 Task: Make in the project CometTech an epic 'Performance Improvements'. Create in the project CometTech an epic 'Data Analytics Implementation'. Add in the project CometTech an epic 'Agile Process Implementation'
Action: Mouse moved to (166, 45)
Screenshot: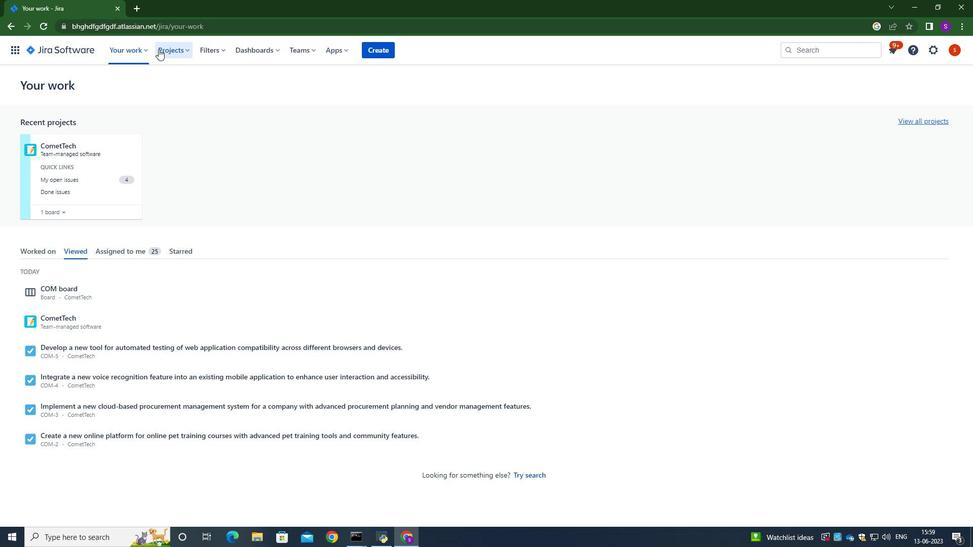 
Action: Mouse pressed left at (166, 45)
Screenshot: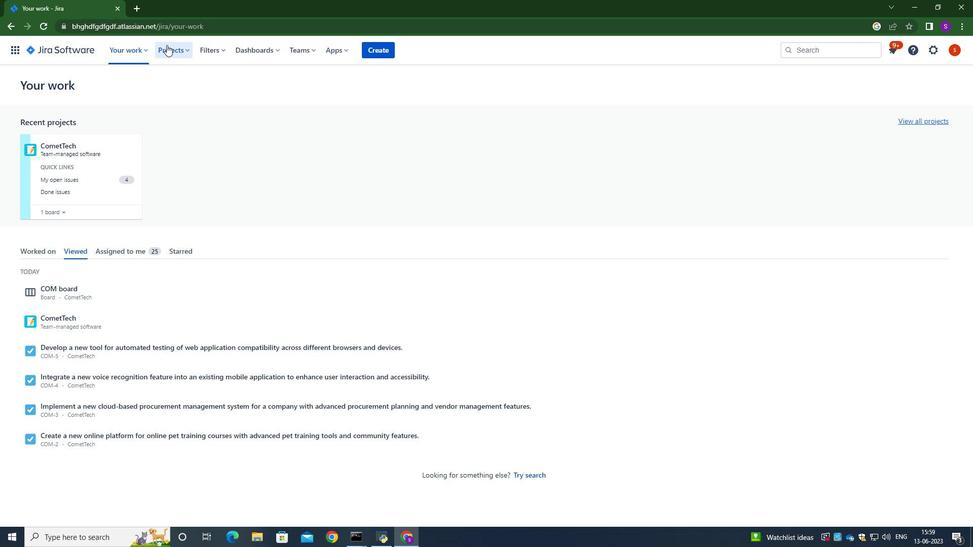 
Action: Mouse moved to (166, 99)
Screenshot: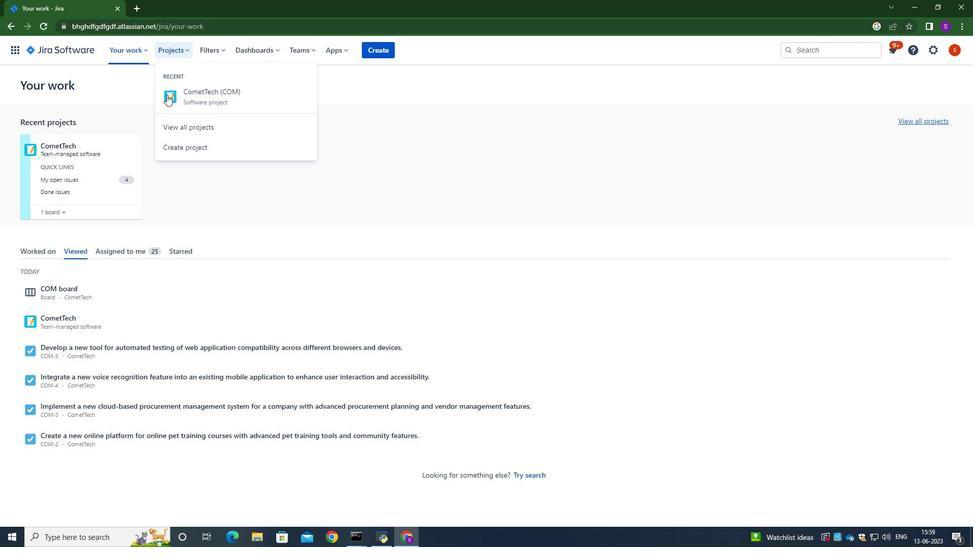 
Action: Mouse pressed left at (166, 99)
Screenshot: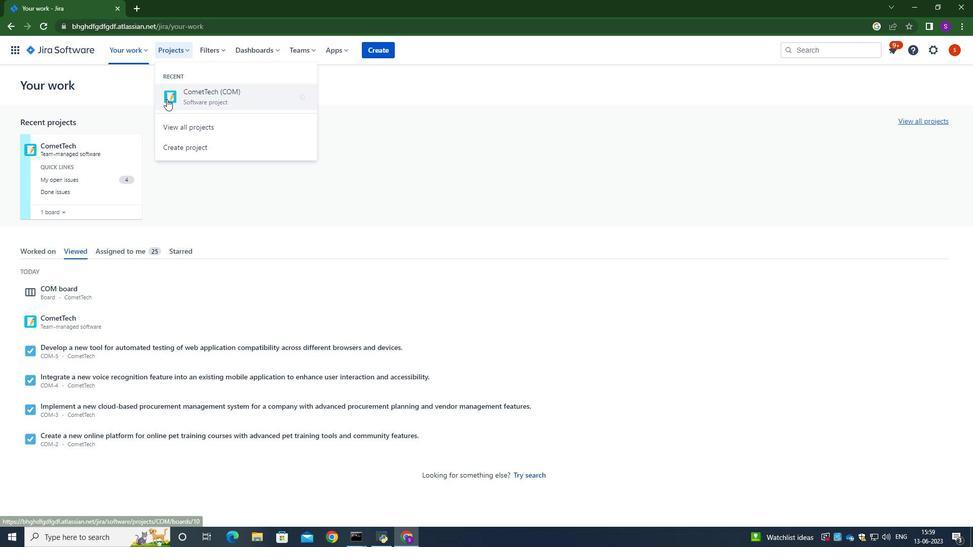 
Action: Mouse moved to (50, 150)
Screenshot: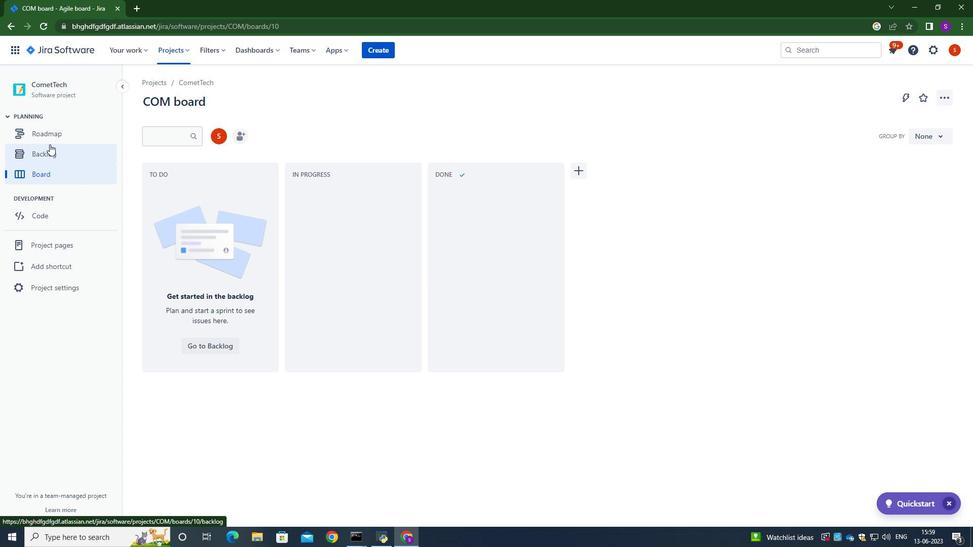 
Action: Mouse pressed left at (50, 150)
Screenshot: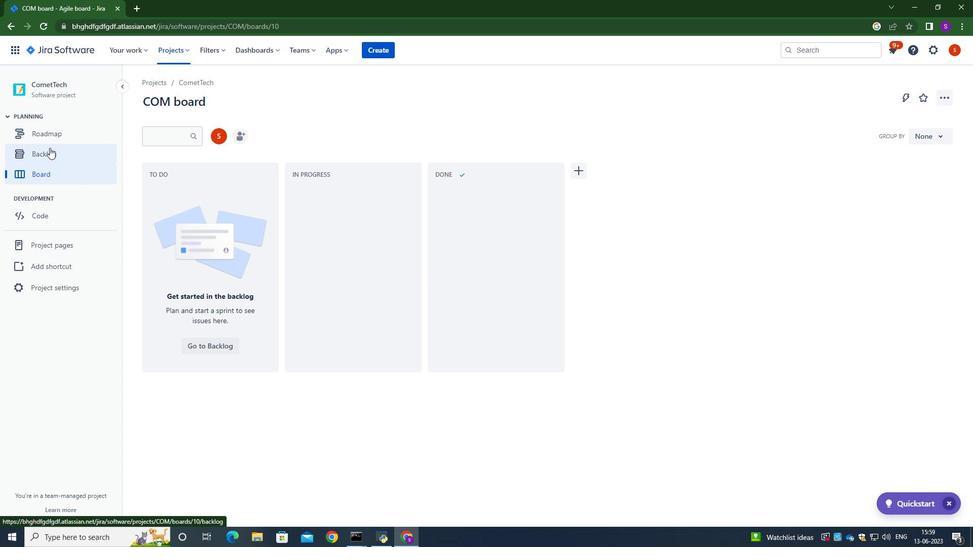 
Action: Mouse moved to (281, 129)
Screenshot: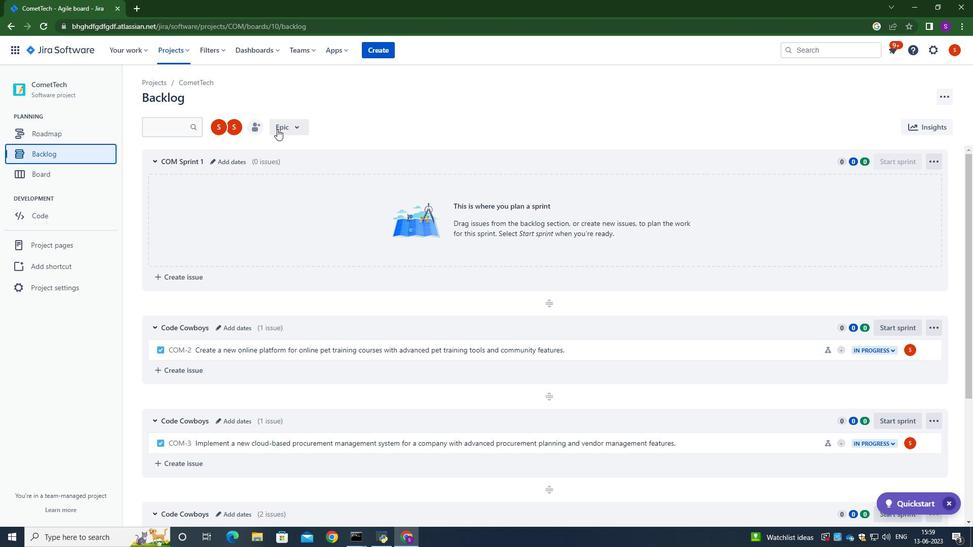 
Action: Mouse pressed left at (281, 129)
Screenshot: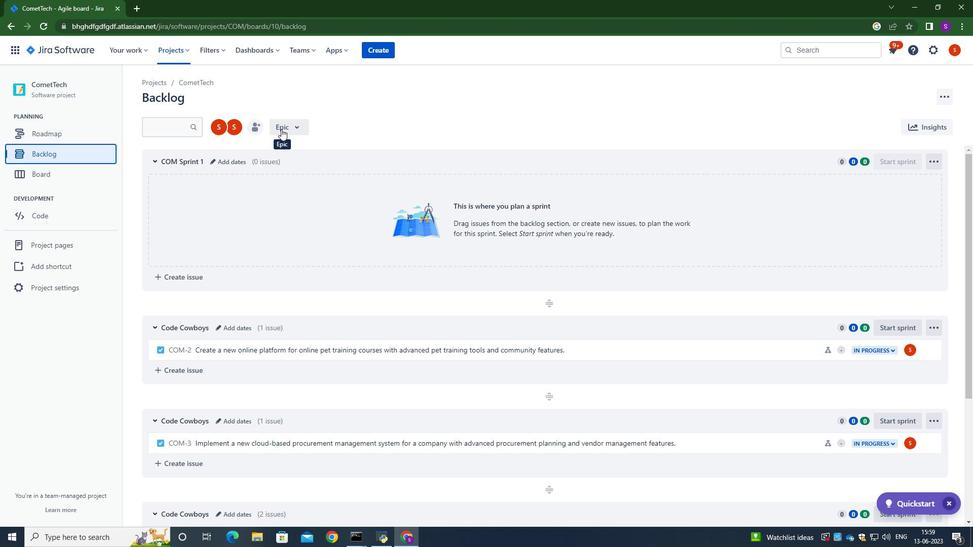 
Action: Mouse moved to (286, 192)
Screenshot: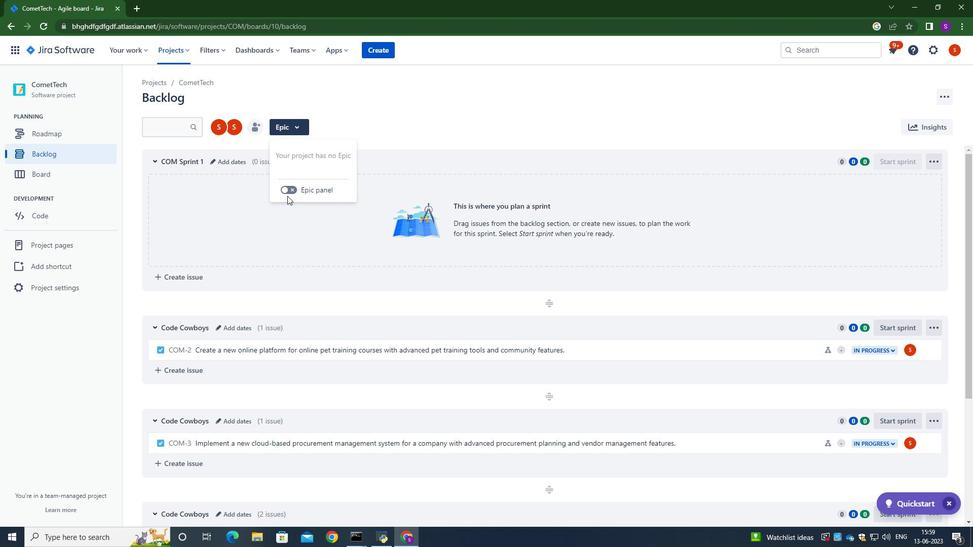
Action: Mouse pressed left at (286, 192)
Screenshot: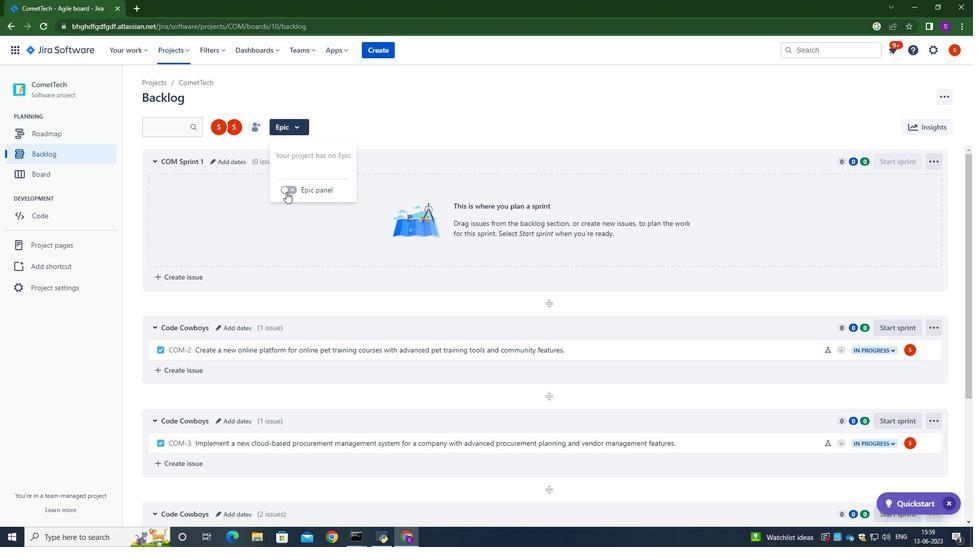 
Action: Mouse moved to (216, 349)
Screenshot: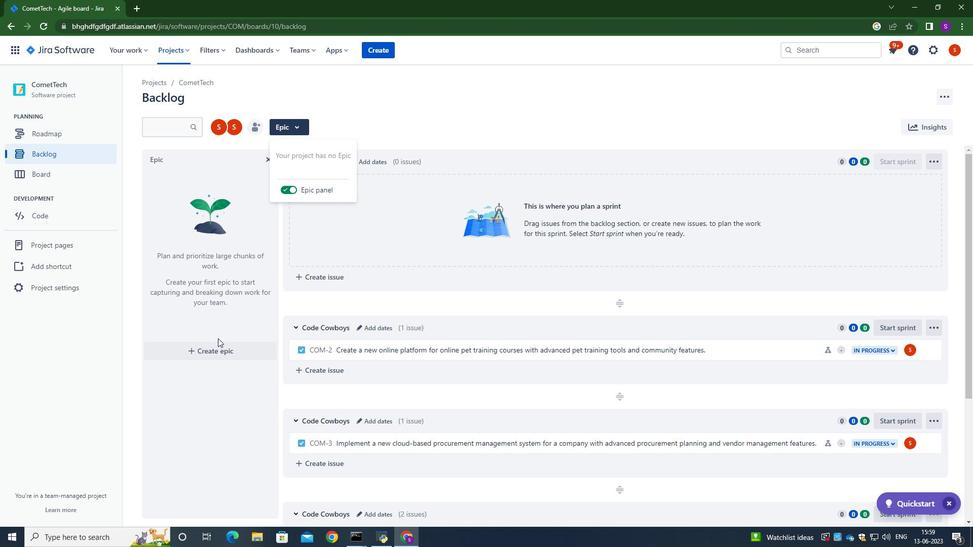 
Action: Mouse pressed left at (216, 349)
Screenshot: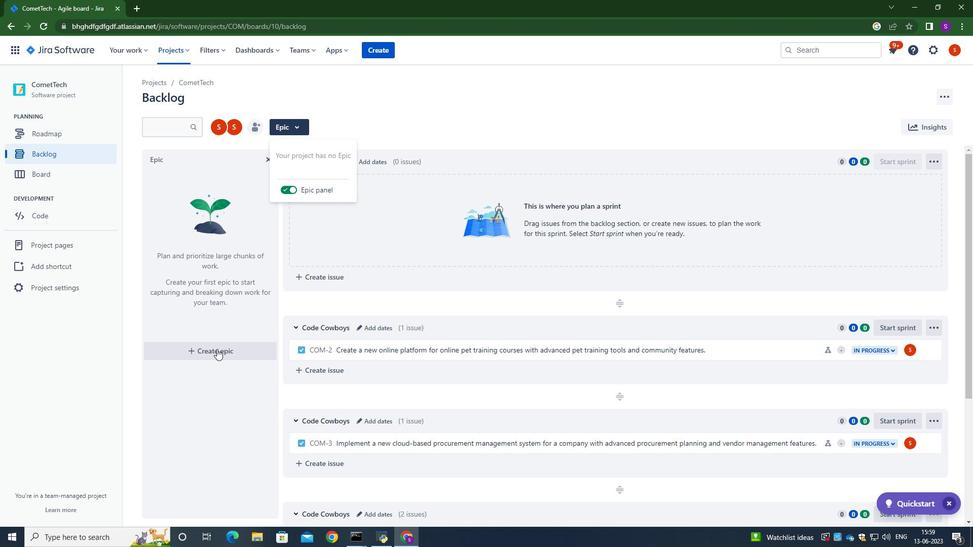 
Action: Mouse moved to (189, 349)
Screenshot: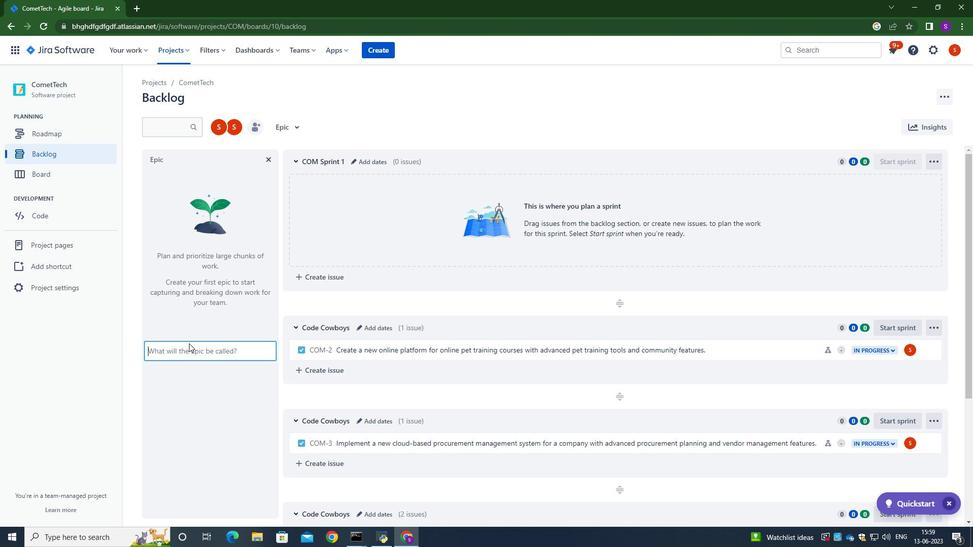 
Action: Mouse pressed left at (189, 349)
Screenshot: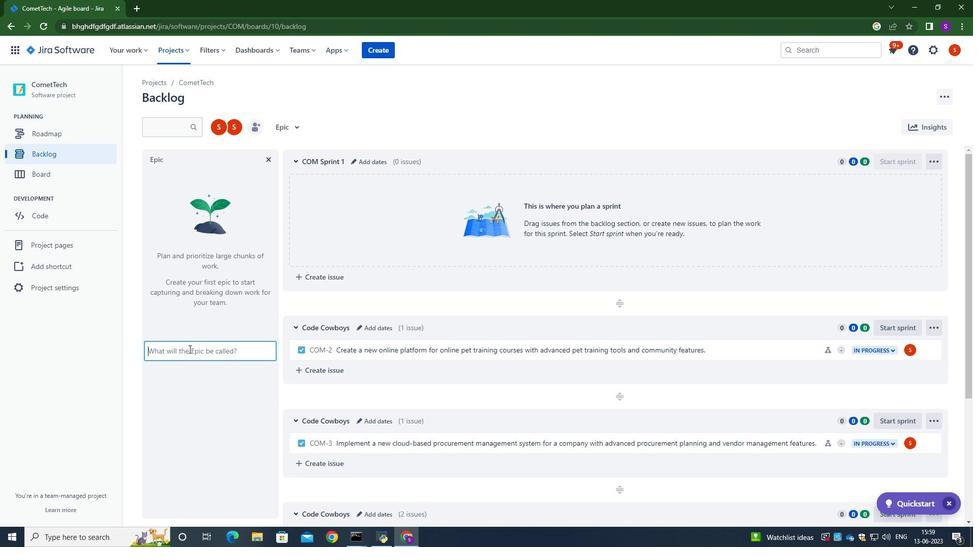 
Action: Mouse moved to (186, 347)
Screenshot: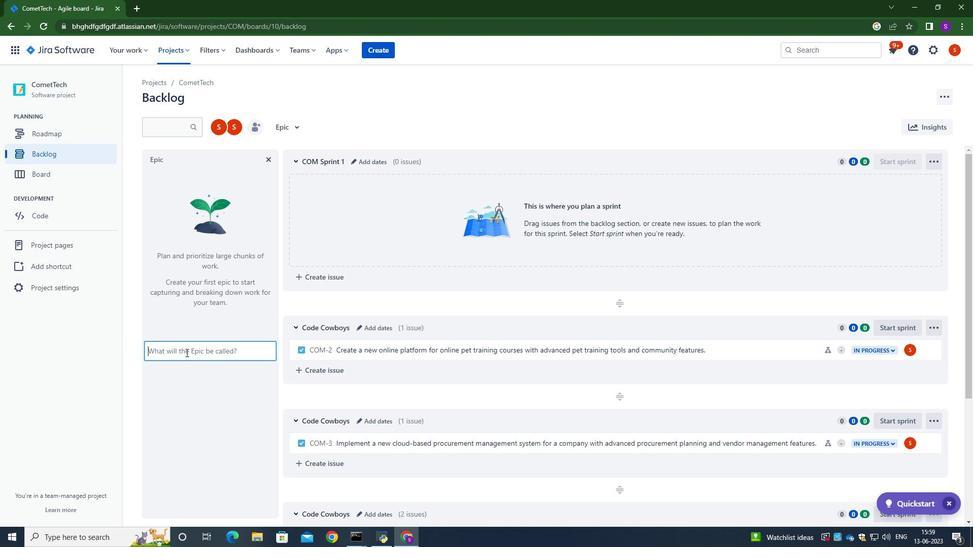 
Action: Mouse pressed left at (186, 347)
Screenshot: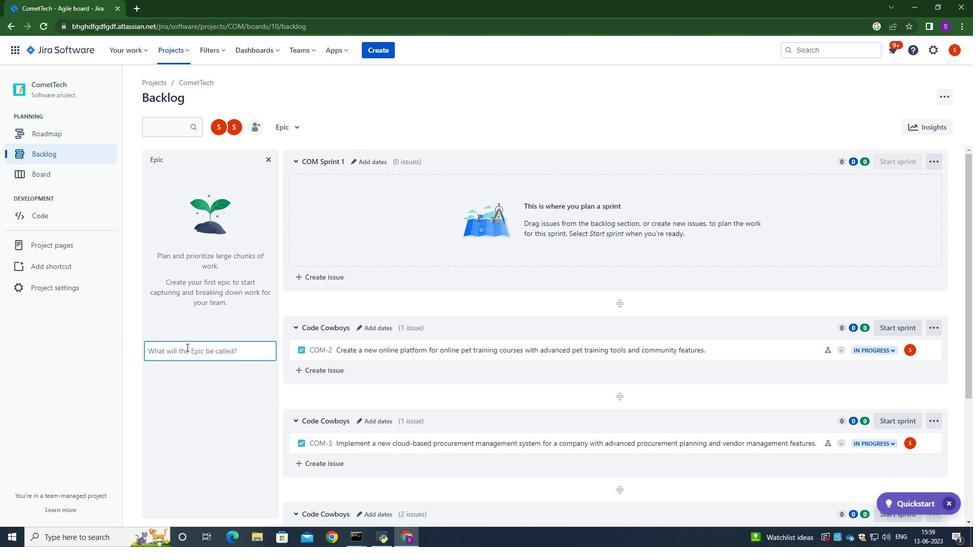 
Action: Key pressed <Key.caps_lock>P<Key.caps_lock>er<Key.backspace>formance<Key.space><Key.caps_lock><Key.backspace><Key.backspace><Key.backspace><Key.backspace><Key.backspace><Key.backspace><Key.backspace><Key.backspace><Key.backspace>RF<Key.backspace><Key.backspace><Key.caps_lock>r<Key.caps_lock>F<Key.backspace><Key.caps_lock>formance<Key.space><Key.caps_lock>I<Key.caps_lock>mprovemn<Key.backspace>ents<Key.enter><Key.caps_lock>D<Key.caps_lock>ata<Key.space><Key.caps_lock>A<Key.caps_lock>nalytics<Key.space><Key.caps_lock>I<Key.caps_lock>mplementation<Key.enter><Key.caps_lock>A<Key.caps_lock>gile<Key.space><Key.caps_lock>P<Key.caps_lock>rocess<Key.space><Key.caps_lock>I<Key.caps_lock>mplementation<Key.enter>
Screenshot: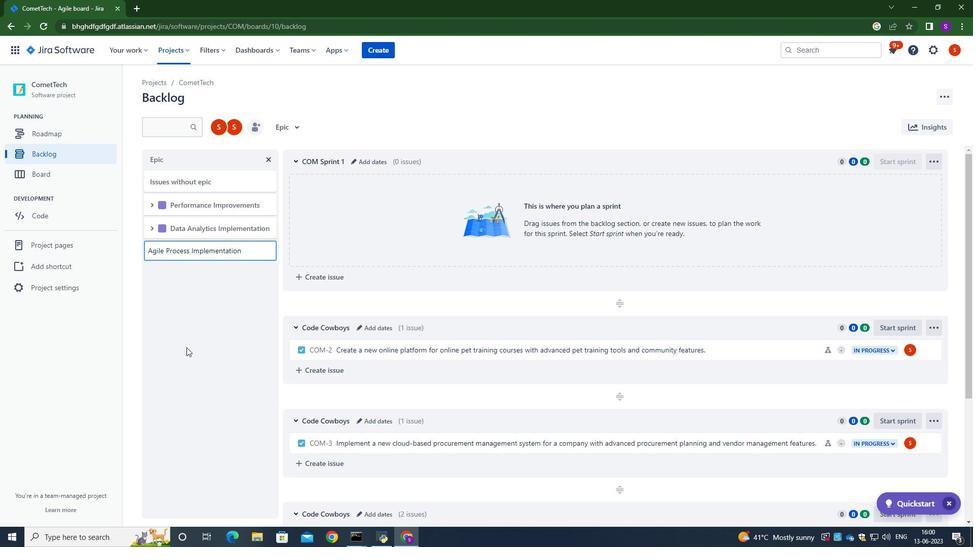 
Action: Mouse moved to (183, 317)
Screenshot: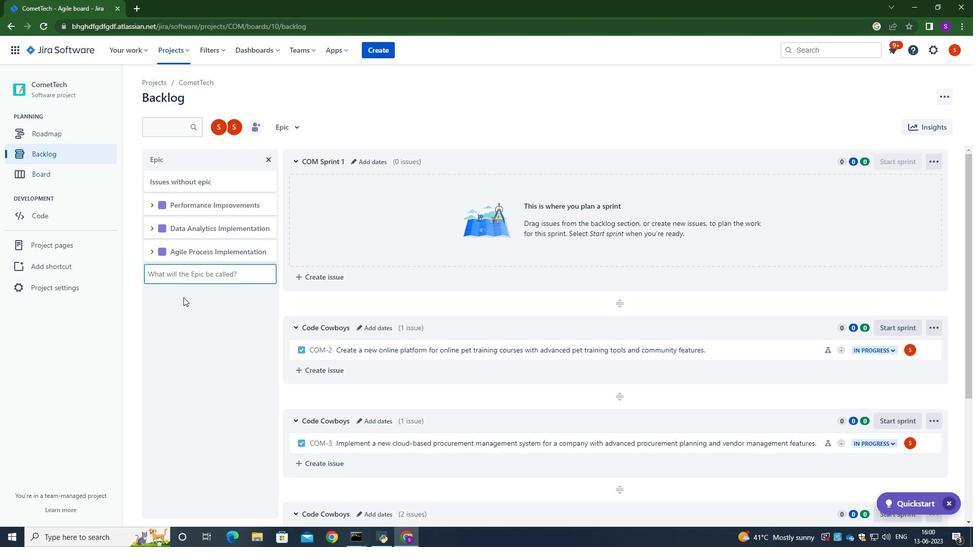 
Action: Mouse pressed left at (183, 317)
Screenshot: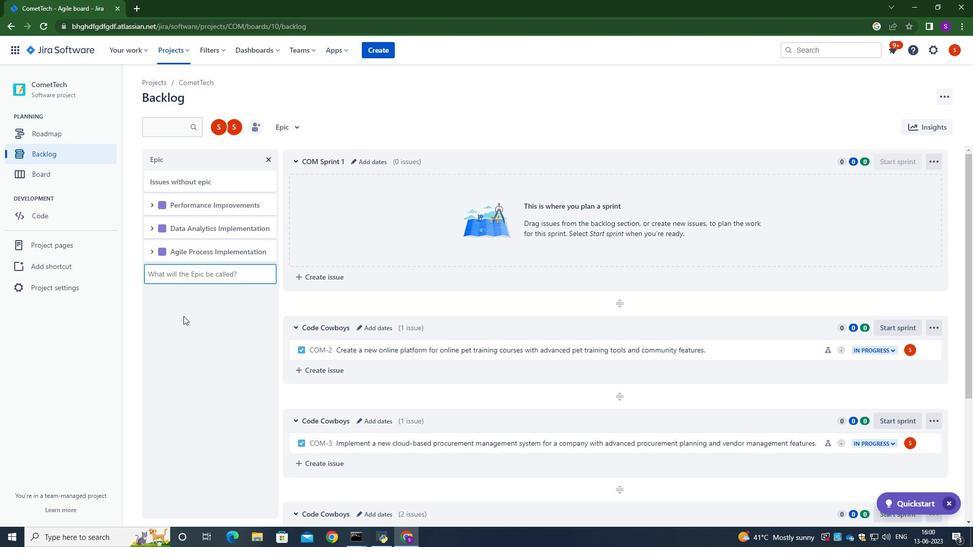 
